 Task: open an excel sheet and write heading  Financial Planner. Add Dates in a column and its values below  'Jan 23, Feb 23, Mar 23, Apr 23 & may23. 'Add Income in next column and its values below  $3,000, $3,200, $3,100, $3,300 & $3,500. Add Expenses in next column and its values below  $2,000, $2,300, $2,200, $2,500 & $2,800. Add savings in next column and its values below $500, $600, $500, $700 & $700. Add Investment in next column and its values below  $500, $700, $800, $900 & $1000. Add Net Saving in next column and its values below  $1000, $1200, $900, $800 & $700. Save page BudgetToolbook
Action: Mouse moved to (36, 121)
Screenshot: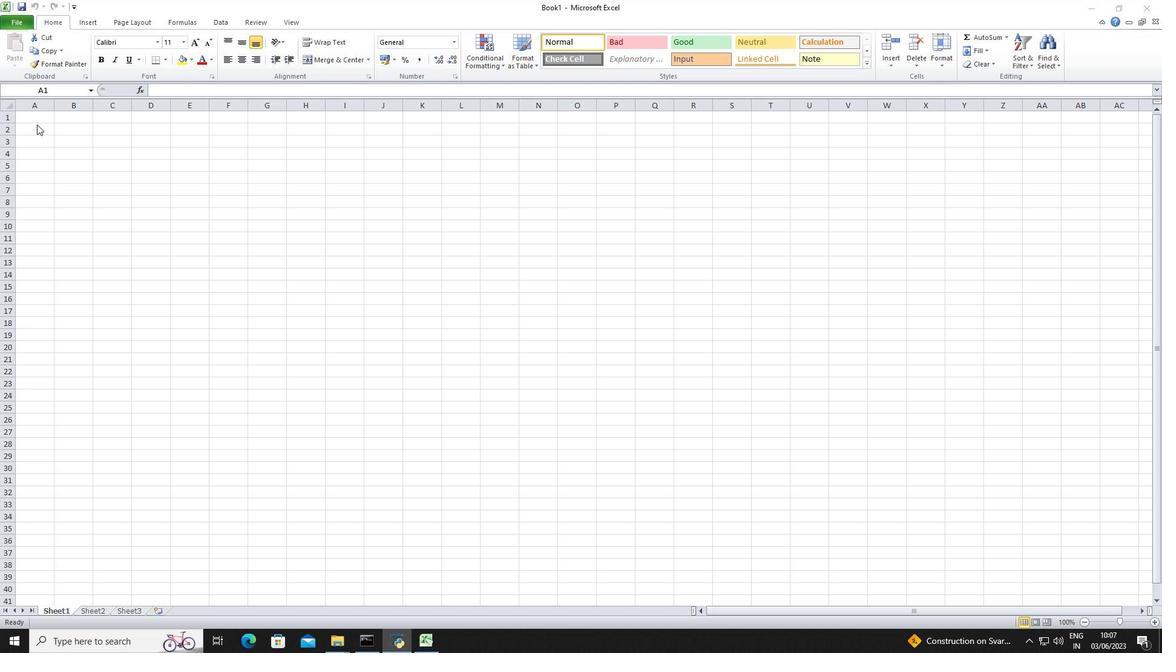 
Action: Mouse pressed left at (36, 121)
Screenshot: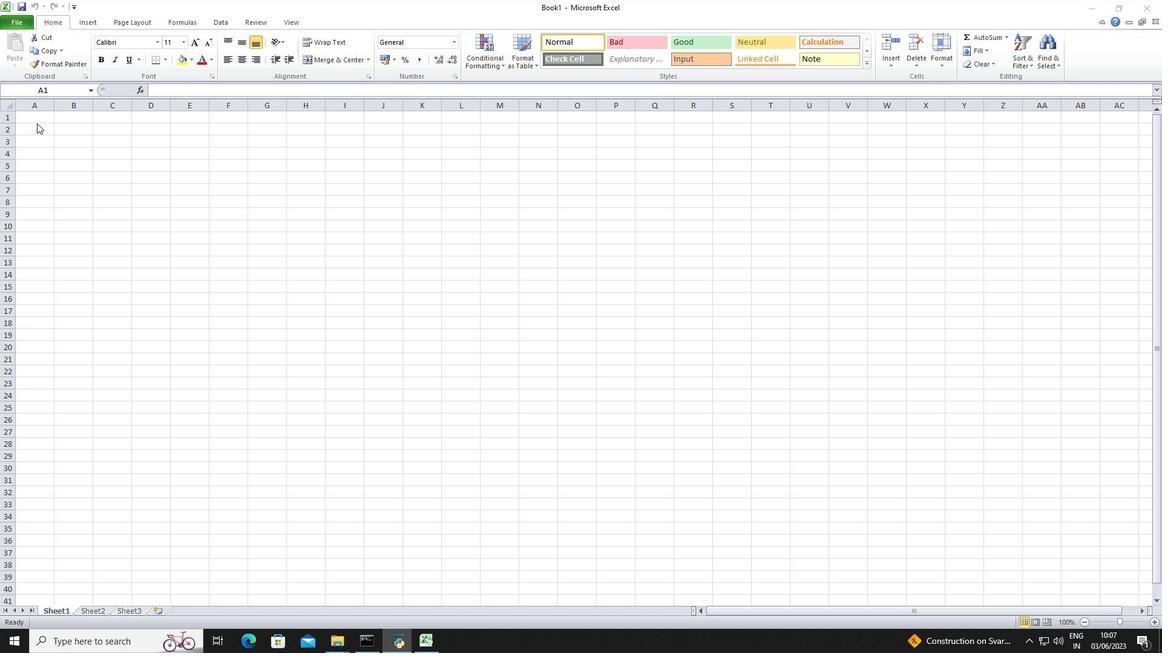 
Action: Key pressed <Key.shift>Financial<Key.space><Key.shift>Planner
Screenshot: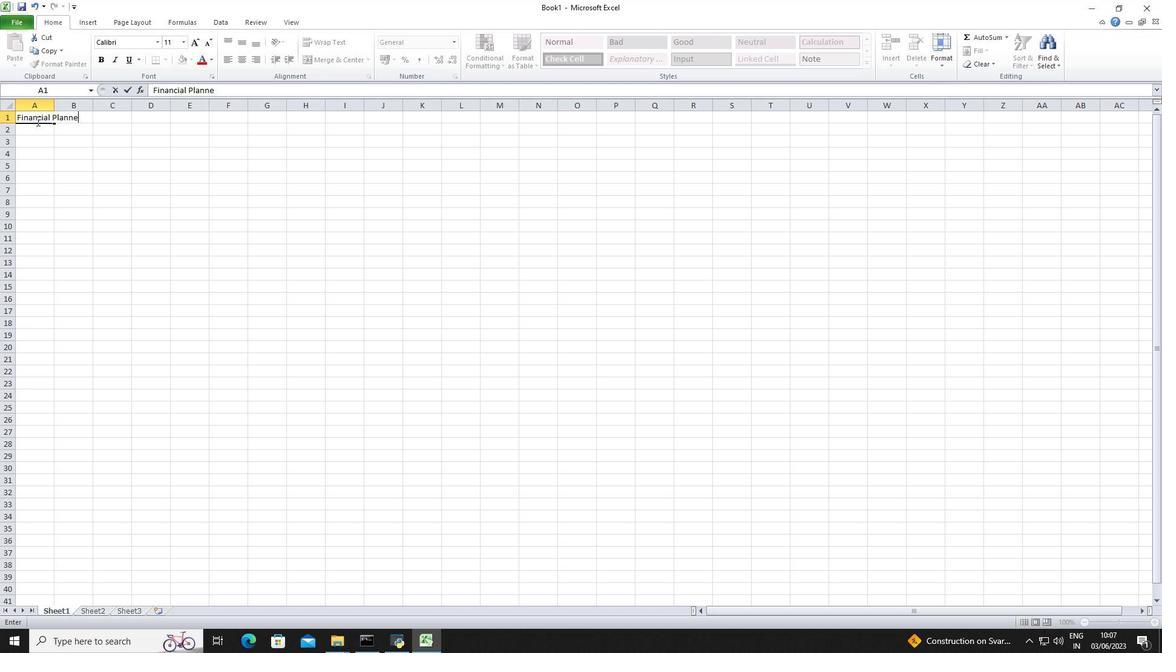 
Action: Mouse moved to (183, 128)
Screenshot: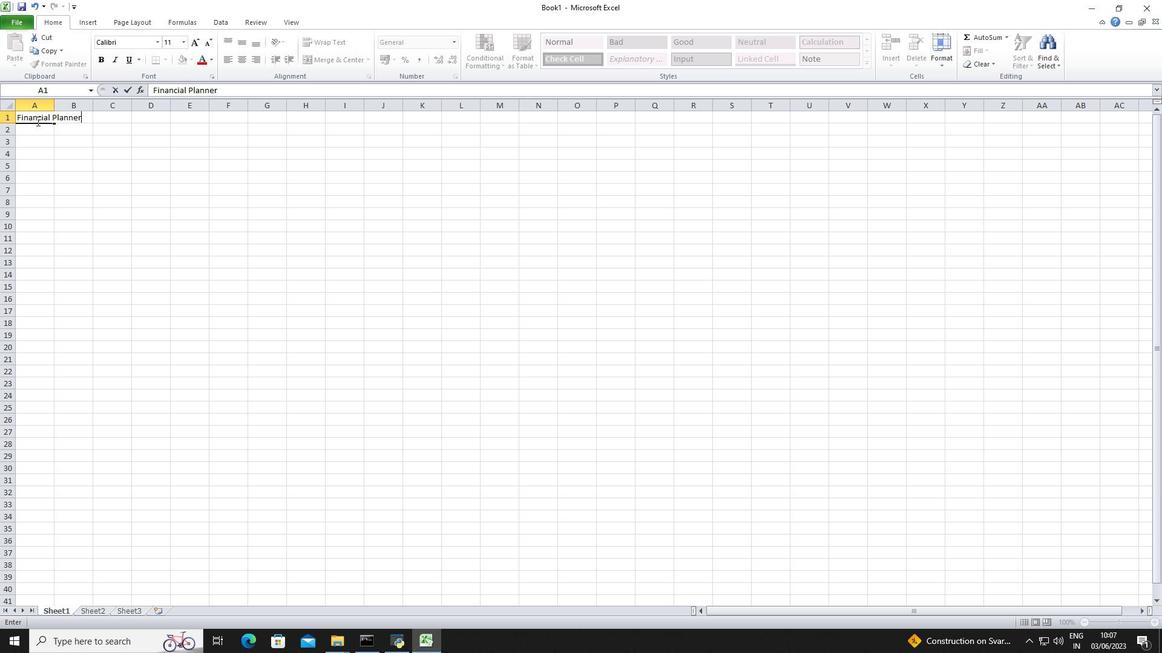 
Action: Key pressed <Key.down><Key.down><Key.shift>Dates<Key.down><Key.shift>Jan23<Key.enter><Key.shift>Feb23<Key.enter><Key.shift>Mar23<Key.enter><Key.shift>Apr23<Key.enter><Key.shift>May23<Key.down><Key.right><Key.up><Key.up><Key.right><Key.up><Key.up><Key.up><Key.up><Key.shift>Income<Key.down><Key.shift><Key.shift><Key.shift><Key.shift><Key.shift><Key.shift>$3,000<Key.down><Key.shift><Key.shift><Key.shift><Key.shift><Key.shift><Key.shift><Key.shift><Key.shift><Key.shift><Key.shift><Key.shift>$3,200<Key.down><Key.shift><Key.shift><Key.shift><Key.shift><Key.shift><Key.shift><Key.shift><Key.shift>$3,100<Key.down><Key.shift><Key.shift>$3,300<Key.down><Key.shift><Key.shift><Key.shift><Key.shift><Key.shift><Key.shift>$3,500<Key.down><Key.right><Key.up><Key.right><Key.up><Key.left><Key.up><Key.up><Key.up><Key.up><Key.shift>Expenses<Key.down><Key.shift><Key.shift><Key.shift><Key.shift><Key.shift><Key.shift><Key.shift><Key.shift><Key.shift><Key.shift><Key.shift><Key.shift><Key.shift><Key.shift><Key.shift><Key.shift><Key.shift><Key.shift><Key.shift><Key.shift><Key.shift>$2,000<Key.down><Key.shift><Key.shift><Key.shift><Key.shift><Key.shift><Key.shift><Key.shift><Key.shift><Key.shift><Key.shift><Key.shift><Key.shift><Key.shift><Key.shift>$2,300<Key.down><Key.shift><Key.shift><Key.shift><Key.shift><Key.shift>$2,200<Key.down><Key.shift><Key.shift><Key.shift><Key.shift><Key.shift><Key.shift><Key.shift><Key.shift><Key.shift><Key.shift>$2,500<Key.down><Key.shift><Key.shift><Key.shift>$2,800<Key.down><Key.right><Key.up><Key.up><Key.up><Key.up><Key.up><Key.up><Key.shift><Key.shift><Key.shift><Key.shift><Key.shift><Key.shift><Key.shift><Key.shift><Key.shift><Key.shift>Savings<Key.down><Key.shift><Key.shift><Key.shift><Key.shift><Key.shift><Key.shift><Key.shift><Key.shift><Key.shift><Key.shift><Key.shift><Key.shift><Key.shift><Key.shift><Key.shift><Key.shift><Key.shift><Key.shift>%<Key.backspace><Key.shift>$500<Key.down><Key.shift><Key.shift><Key.shift><Key.shift><Key.shift><Key.shift><Key.shift><Key.shift><Key.shift><Key.shift><Key.shift><Key.shift>$600<Key.down><Key.shift><Key.shift><Key.shift><Key.shift><Key.shift><Key.shift><Key.shift><Key.shift><Key.shift><Key.shift><Key.shift><Key.shift><Key.shift>$500<Key.down><Key.shift>$700<Key.down><Key.shift><Key.shift><Key.shift><Key.shift><Key.shift><Key.shift><Key.shift><Key.shift><Key.shift><Key.shift><Key.shift><Key.shift><Key.shift>$700<Key.down><Key.right><Key.up><Key.up><Key.up><Key.up><Key.up><Key.up><Key.shift><Key.shift>Investment<Key.down><Key.shift><Key.shift><Key.shift><Key.shift><Key.shift><Key.shift><Key.shift><Key.shift><Key.shift>$500<Key.down><Key.shift><Key.shift><Key.shift><Key.shift><Key.shift><Key.shift><Key.shift><Key.shift><Key.shift><Key.shift><Key.shift><Key.shift><Key.shift><Key.shift><Key.shift><Key.shift><Key.shift><Key.shift><Key.shift><Key.shift><Key.shift><Key.shift><Key.shift><Key.shift>$700<Key.down><Key.shift><Key.shift><Key.shift><Key.shift><Key.shift><Key.shift><Key.shift><Key.shift><Key.shift><Key.shift><Key.shift><Key.shift><Key.shift><Key.shift><Key.shift><Key.shift><Key.shift><Key.shift><Key.shift><Key.shift><Key.shift><Key.shift><Key.shift><Key.shift><Key.shift><Key.shift><Key.shift><Key.shift><Key.shift>$800<Key.down><Key.shift><Key.shift><Key.shift><Key.shift><Key.shift>$900<Key.down><Key.shift><Key.shift><Key.shift><Key.shift><Key.shift><Key.shift><Key.shift><Key.shift><Key.shift><Key.shift><Key.shift><Key.shift>$1000<Key.down><Key.right><Key.up><Key.right><Key.up><Key.up><Key.up><Key.up><Key.up><Key.shift>Net<Key.space><Key.shift>Saving<Key.down><Key.shift><Key.shift><Key.shift><Key.shift><Key.shift><Key.shift><Key.shift><Key.shift><Key.shift><Key.shift>$1000<Key.down><Key.shift><Key.shift><Key.shift><Key.shift><Key.shift><Key.shift><Key.shift><Key.shift><Key.shift>$1200<Key.down><Key.shift>$900<Key.down><Key.shift><Key.shift><Key.shift><Key.shift><Key.shift><Key.shift><Key.shift><Key.shift><Key.shift><Key.shift><Key.shift><Key.shift><Key.shift>$800<Key.down><Key.shift><Key.shift><Key.shift><Key.shift><Key.shift><Key.shift><Key.shift><Key.shift>$700<Key.down><Key.right><Key.up>
Screenshot: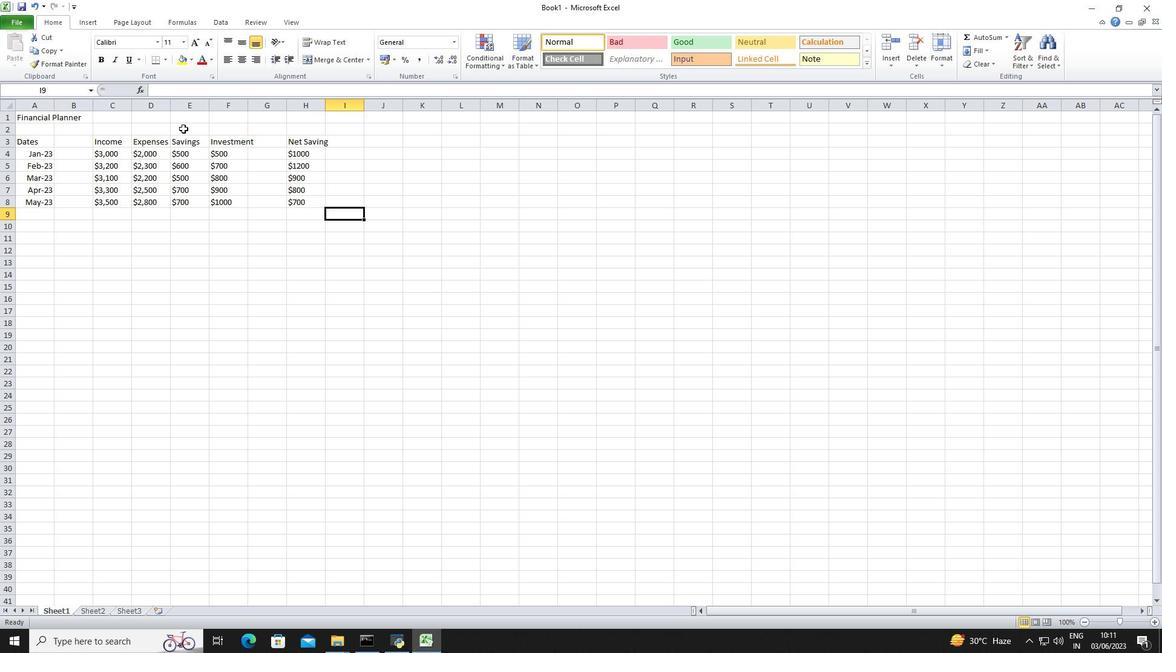 
Action: Mouse moved to (13, 8)
Screenshot: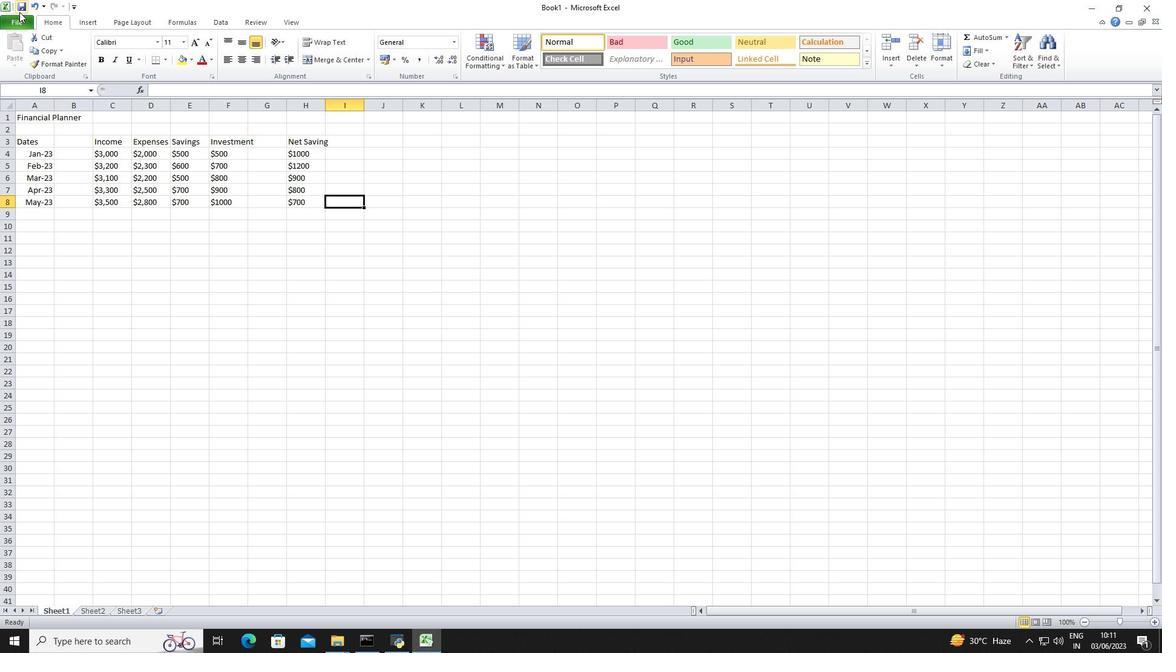 
Action: Mouse pressed left at (13, 8)
Screenshot: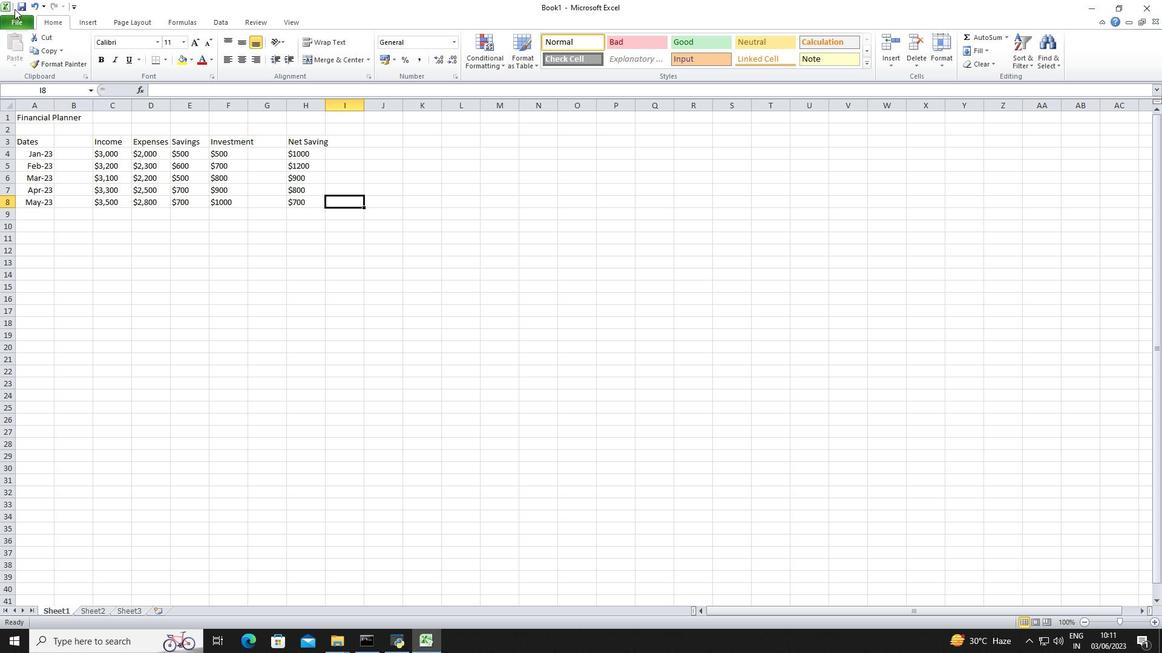 
Action: Mouse moved to (18, 4)
Screenshot: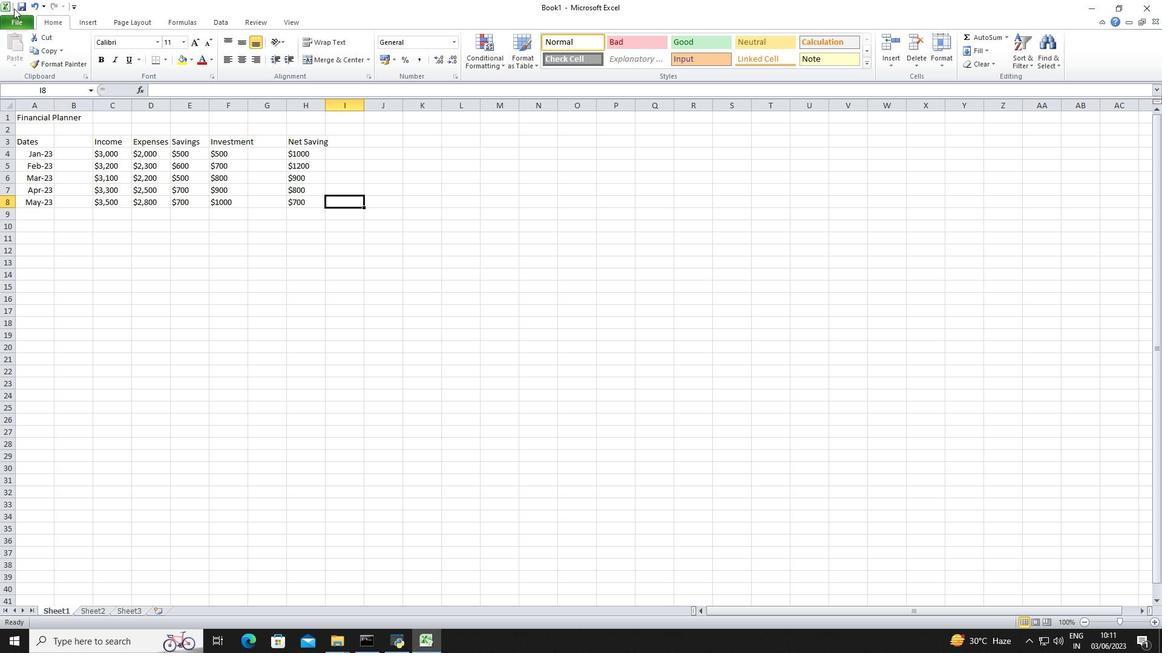 
Action: Mouse pressed left at (18, 4)
Screenshot: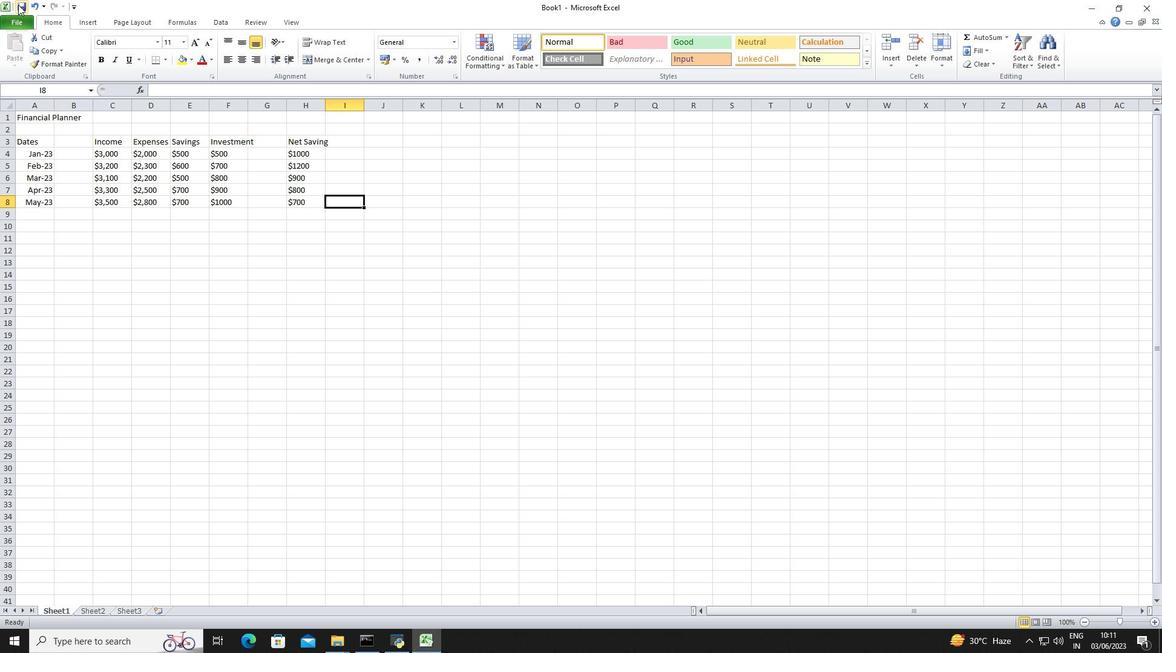 
Action: Mouse moved to (485, 325)
Screenshot: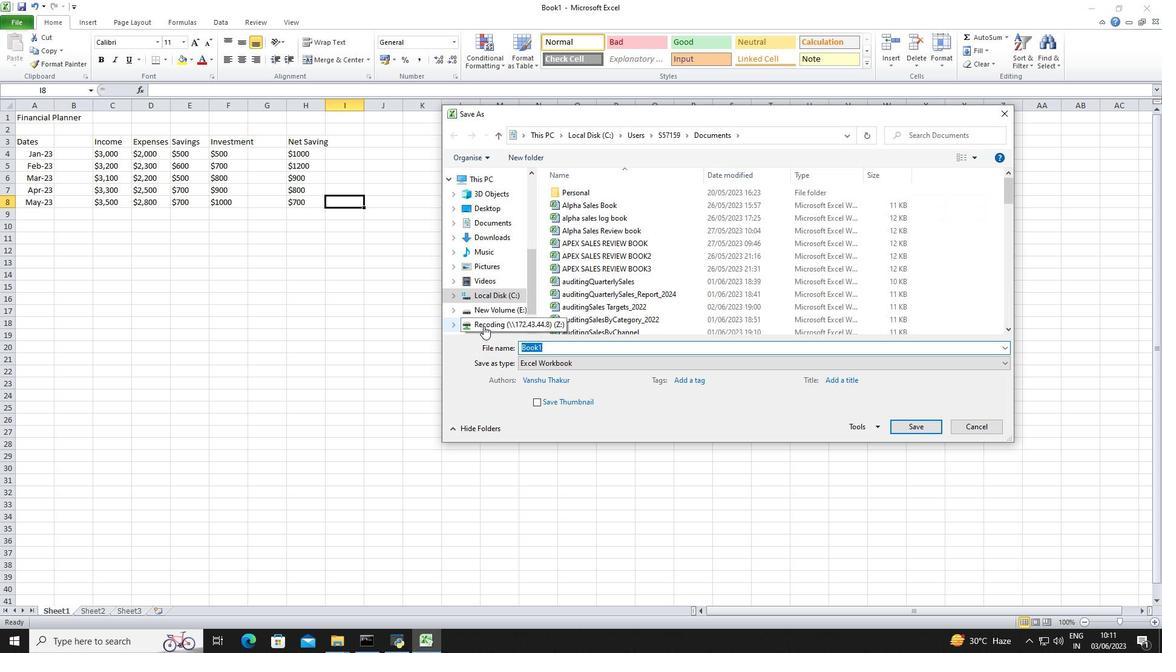 
Action: Key pressed <Key.shift>Budget<Key.space><Key.shift>Toolbook
Screenshot: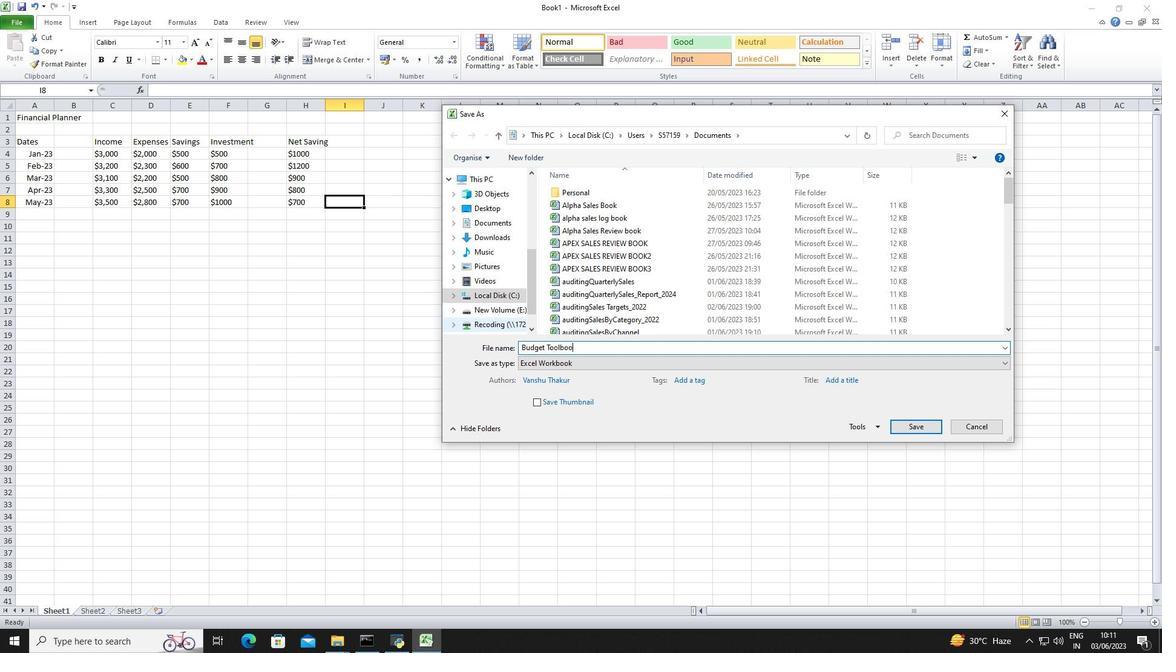 
Action: Mouse moved to (652, 205)
Screenshot: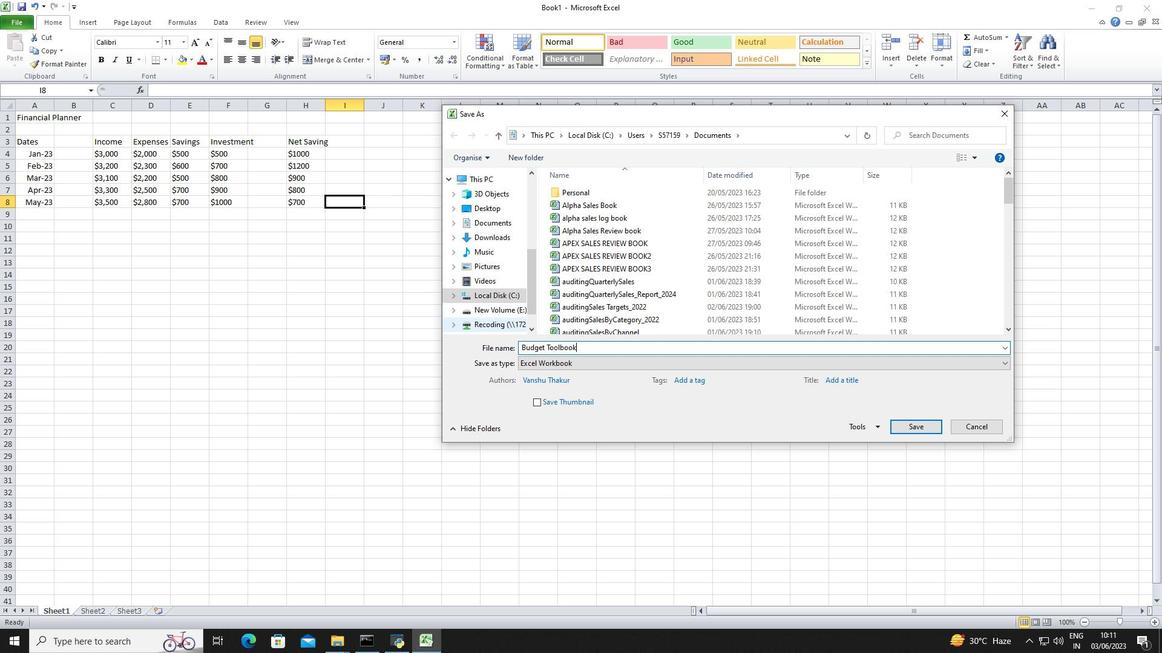 
Action: Key pressed <Key.enter>
Screenshot: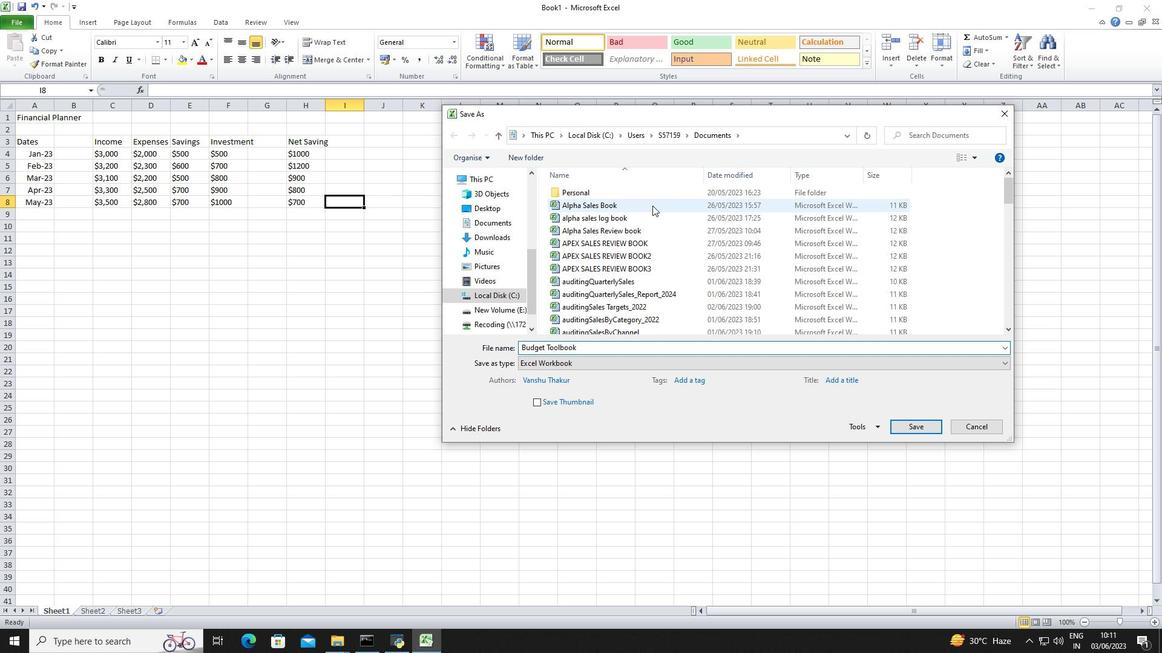 
Action: Mouse moved to (648, 208)
Screenshot: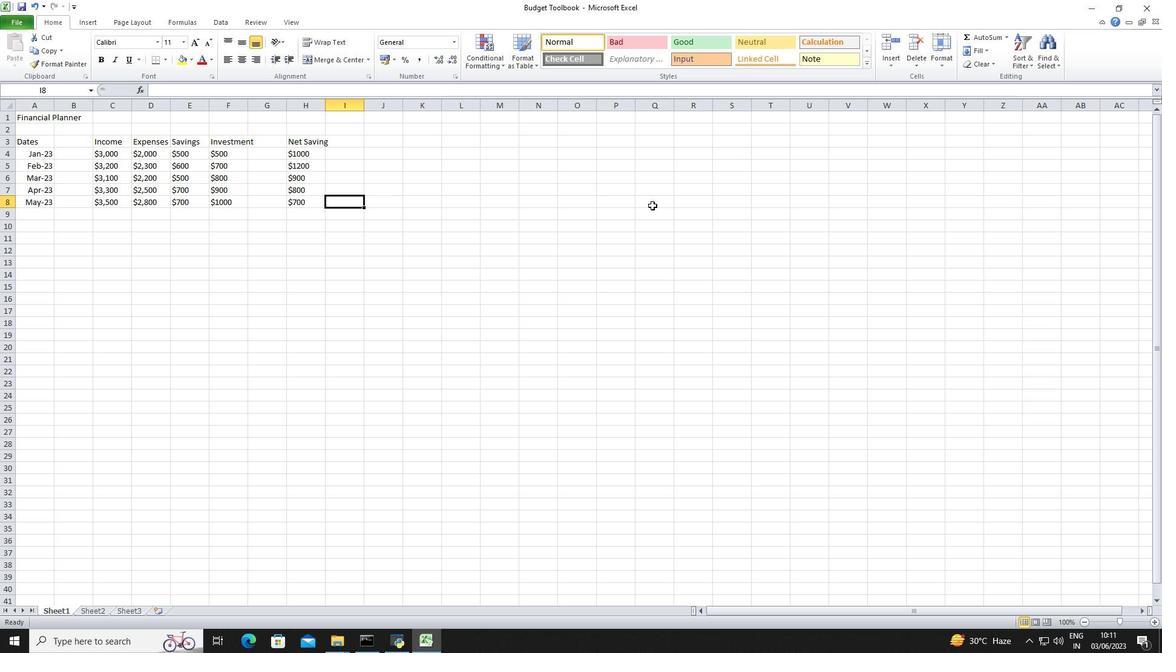 
